 Task: Display the contents of a file in reverse order.
Action: Mouse moved to (70, 142)
Screenshot: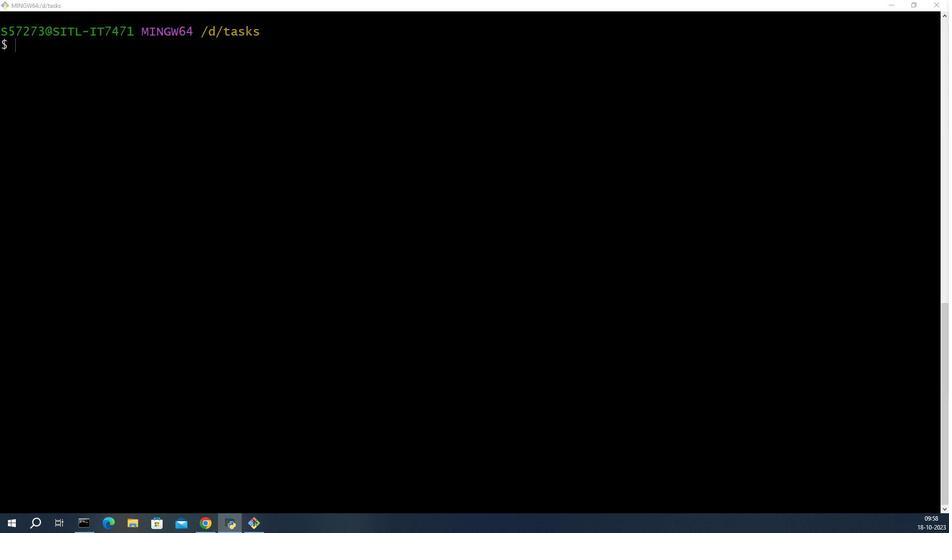 
Action: Mouse pressed left at (70, 142)
Screenshot: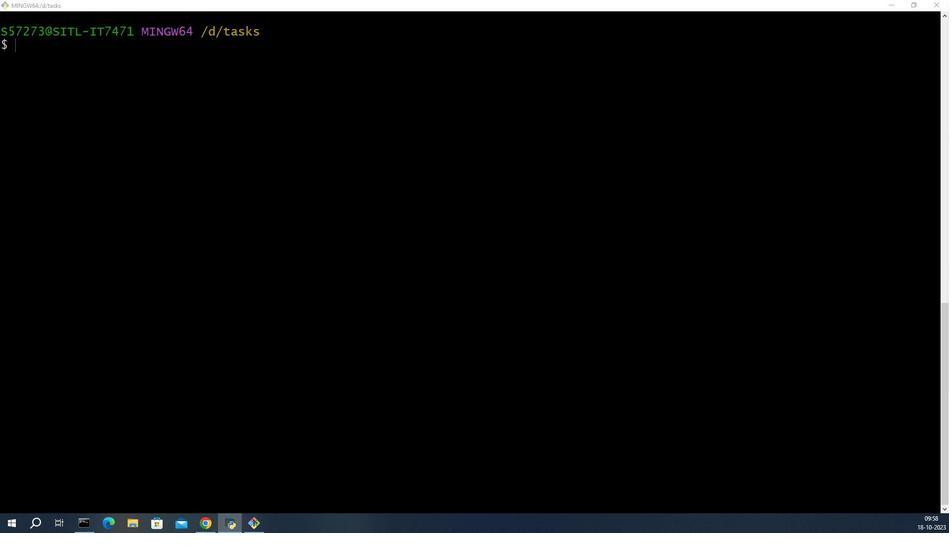 
Action: Mouse moved to (820, 270)
Screenshot: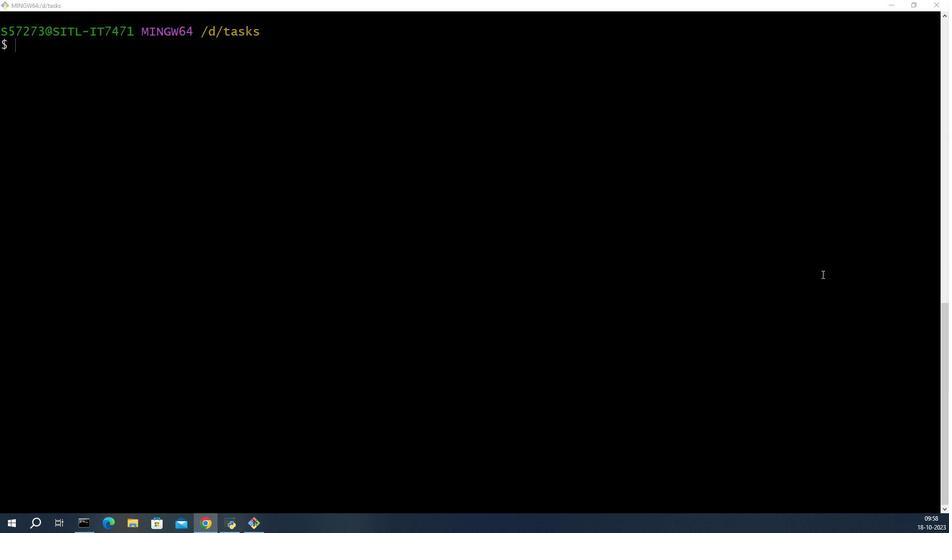 
Action: Mouse pressed left at (820, 270)
Screenshot: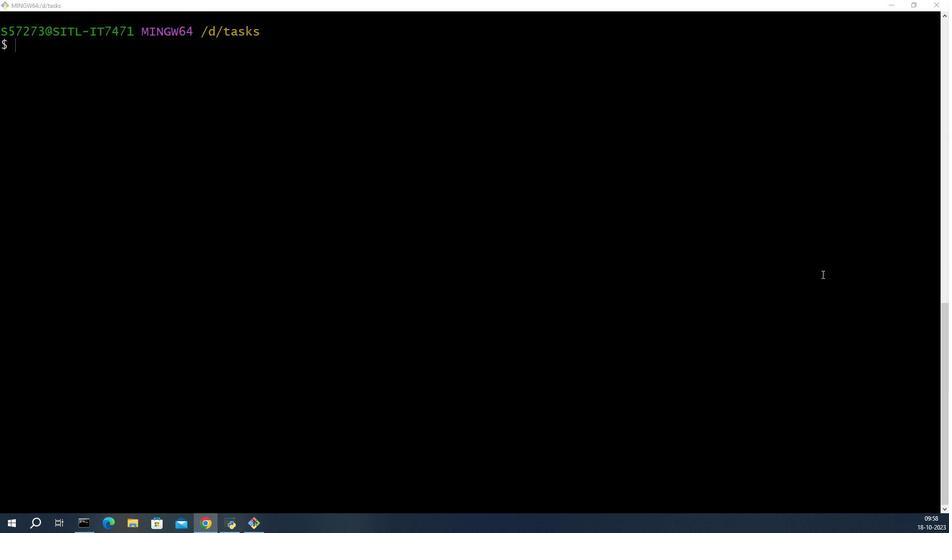 
Action: Key pressed ls<Key.enter>vi<Key.backspace><Key.backspace><Key.backspace>cat<Key.space>numbers.txt<Key.enter>vim<Key.space>reverse<Key.shift_r>_contents,py<Key.backspace><Key.backspace><Key.backspace>.py<Key.enter>ifor<Key.space>line<Key.space>in<Key.space>reversed<Key.shift_r>(list<Key.shift_r>(open<Key.shift_r>(numbers.txt<Key.shift_r>"<Key.left><Key.left><Key.left><Key.left><Key.shift_r>"<Key.right><Key.right><Key.right><Key.right><Key.shift_r><Key.shift_r><Key.shift_r><Key.shift_r><Key.shift_r><Key.shift_r><Key.shift_r><Key.shift_r><Key.shift_r><Key.shift_r><Key.shift_r><Key.shift_r><Key.shift_r><Key.shift_r><Key.shift_r><Key.shift_r><Key.shift_r><Key.shift_r><Key.shift_r><Key.shift_r><Key.shift_r><Key.shift_r><Key.shift_r><Key.shift_r><Key.shift_r><Key.shift_r><Key.shift_r><Key.shift_r><Key.shift_r><Key.shift_r><Key.shift_r><Key.shift_r>)))<Key.shift_r>:<Key.enter>print<Key.shift_r>(line.rstrip<Key.shift_r>())<Key.esc><Key.shift_r>:wq<Key.enter>python<Key.space>reverse<Key.shift_r>_contents.py<Key.enter>numbers.txt<Key.enter>cat<Key.space>numbers.txt<Key.enter>
Screenshot: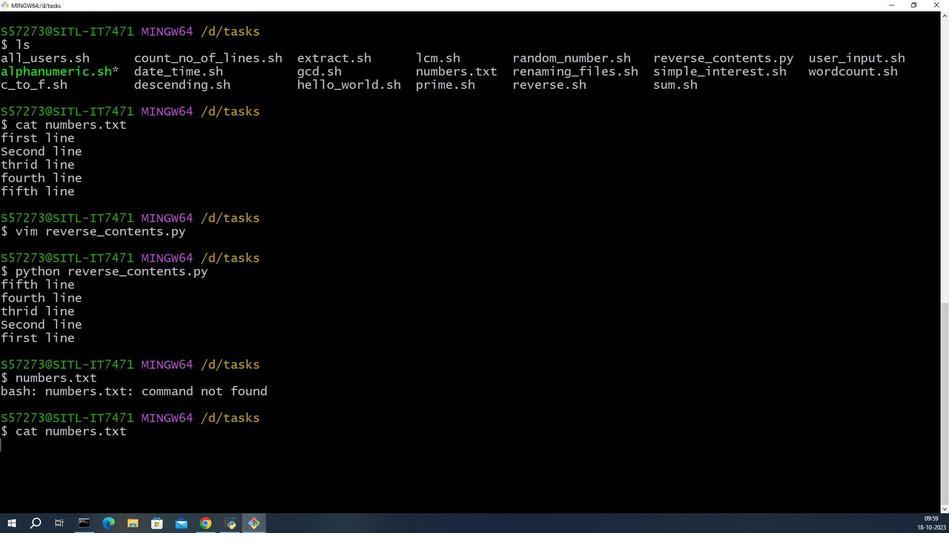 
Action: Mouse moved to (39, 135)
Screenshot: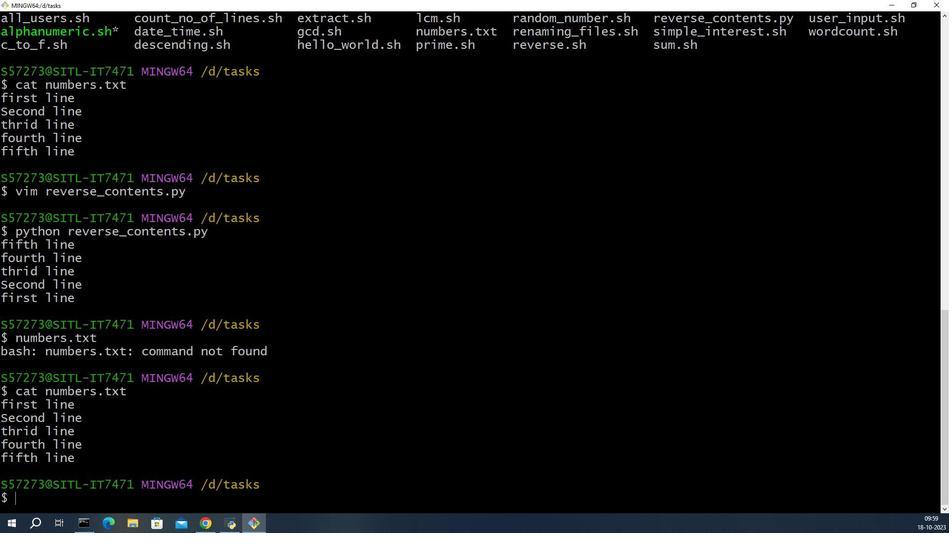 
Action: Mouse pressed left at (39, 135)
Screenshot: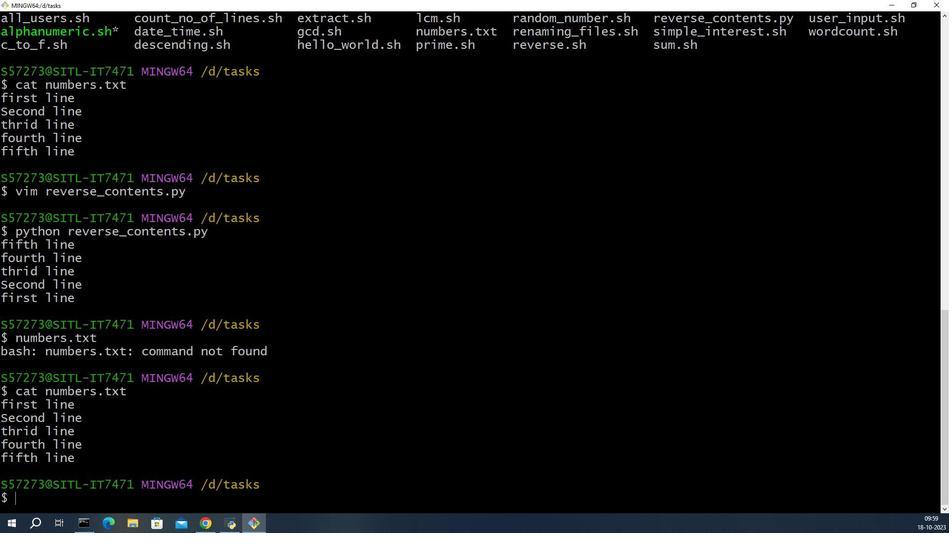 
Action: Mouse moved to (112, 320)
Screenshot: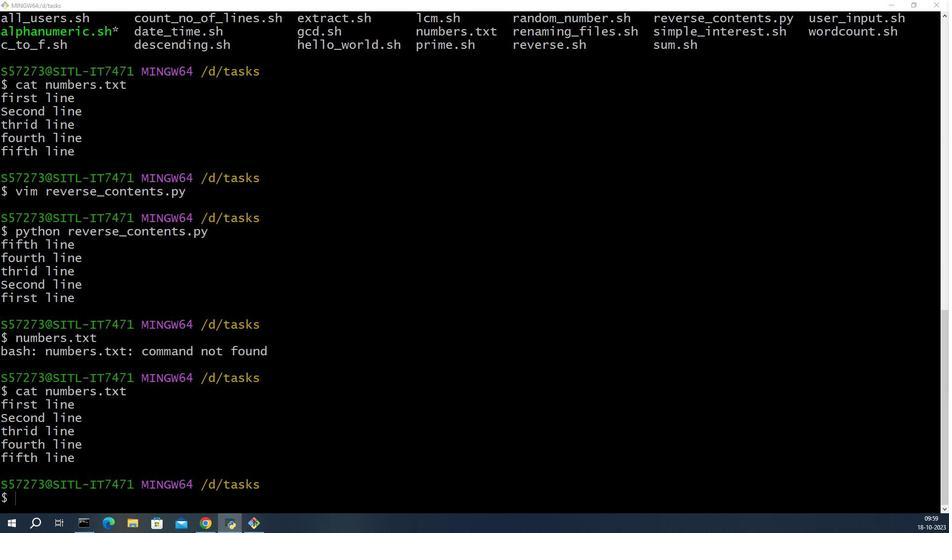 
